 Task: Enable the headers and footers.
Action: Mouse moved to (79, 126)
Screenshot: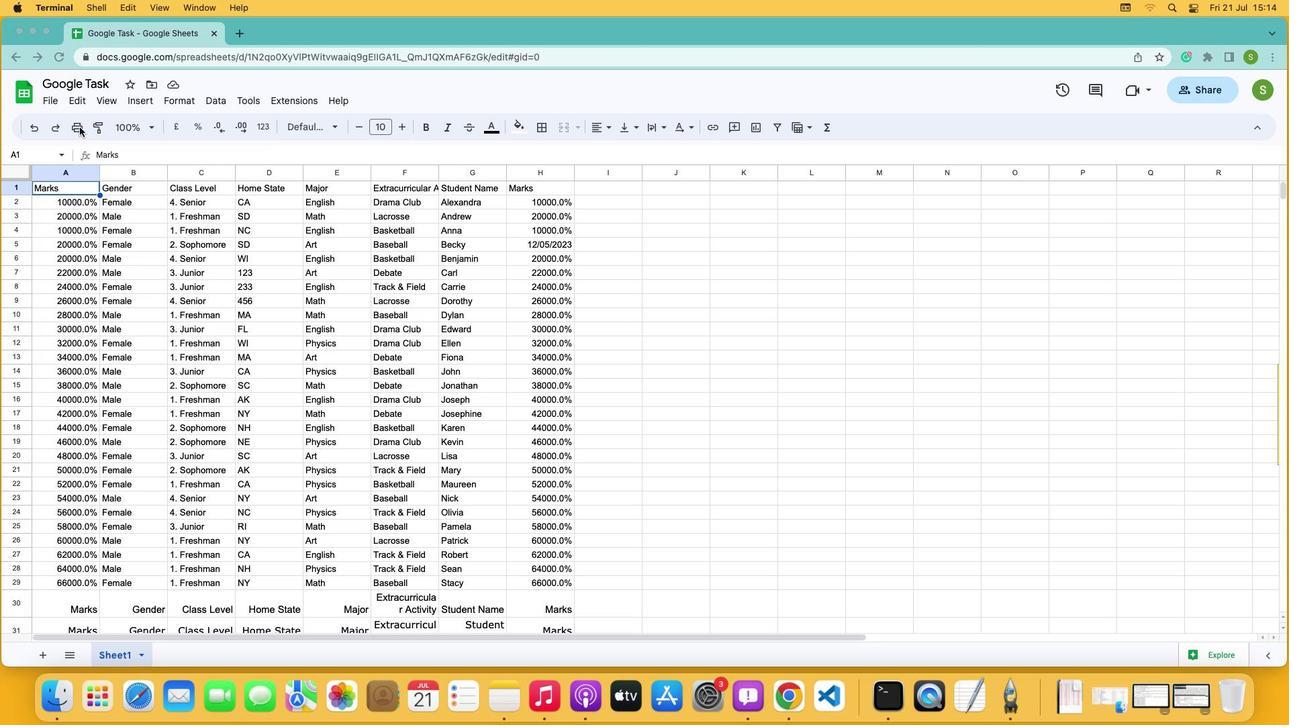 
Action: Mouse pressed left at (79, 126)
Screenshot: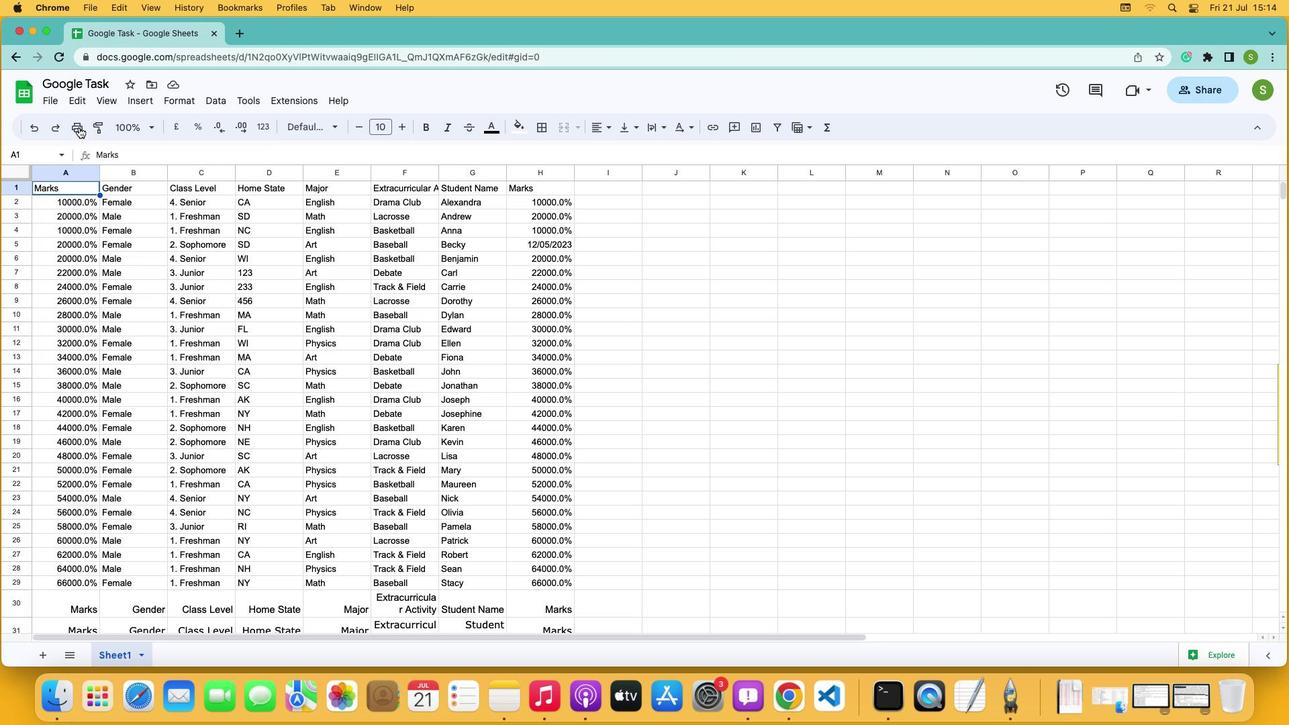 
Action: Mouse moved to (77, 128)
Screenshot: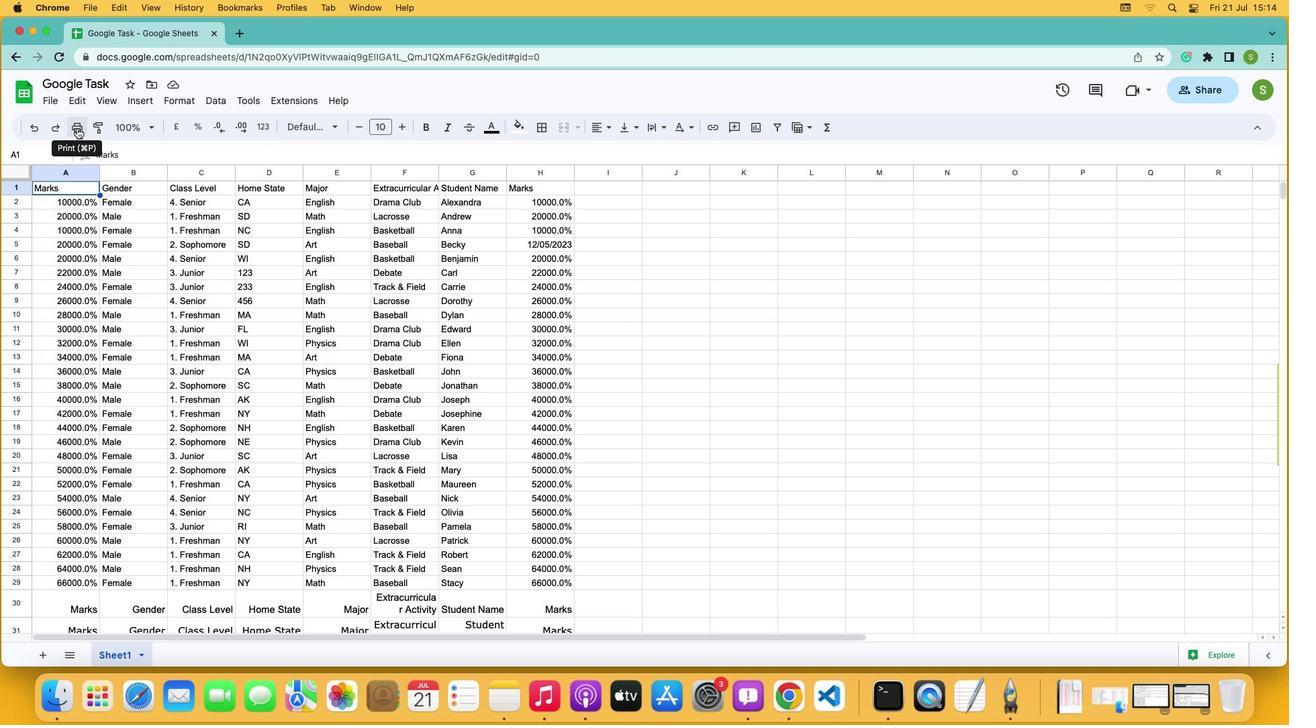 
Action: Mouse pressed left at (77, 128)
Screenshot: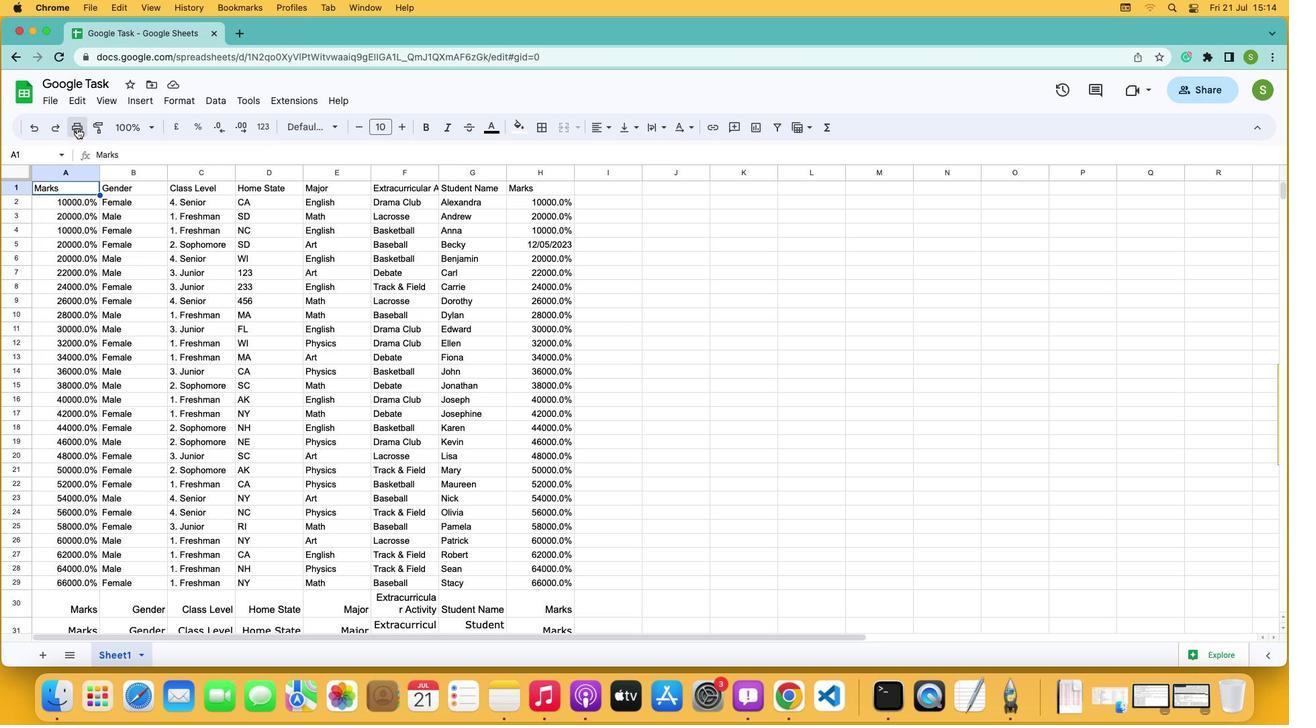 
Action: Mouse moved to (1252, 90)
Screenshot: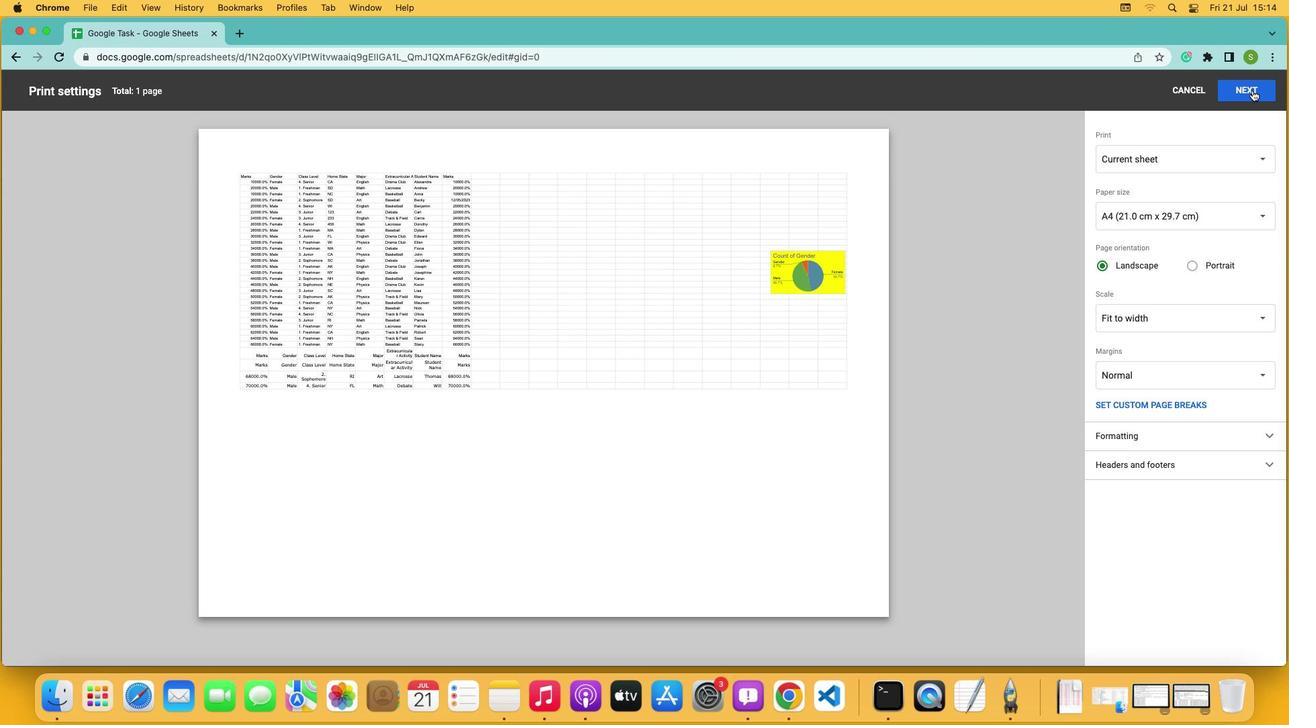 
Action: Mouse pressed left at (1252, 90)
Screenshot: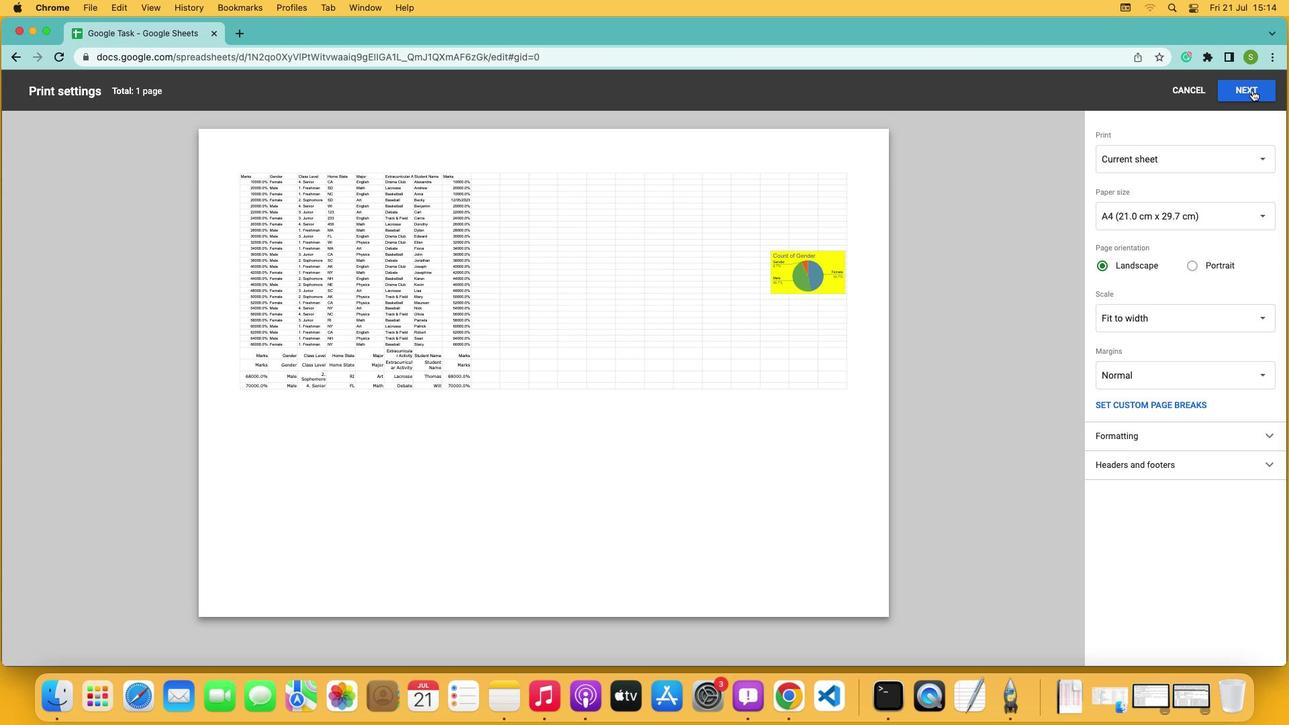 
Action: Mouse moved to (947, 273)
Screenshot: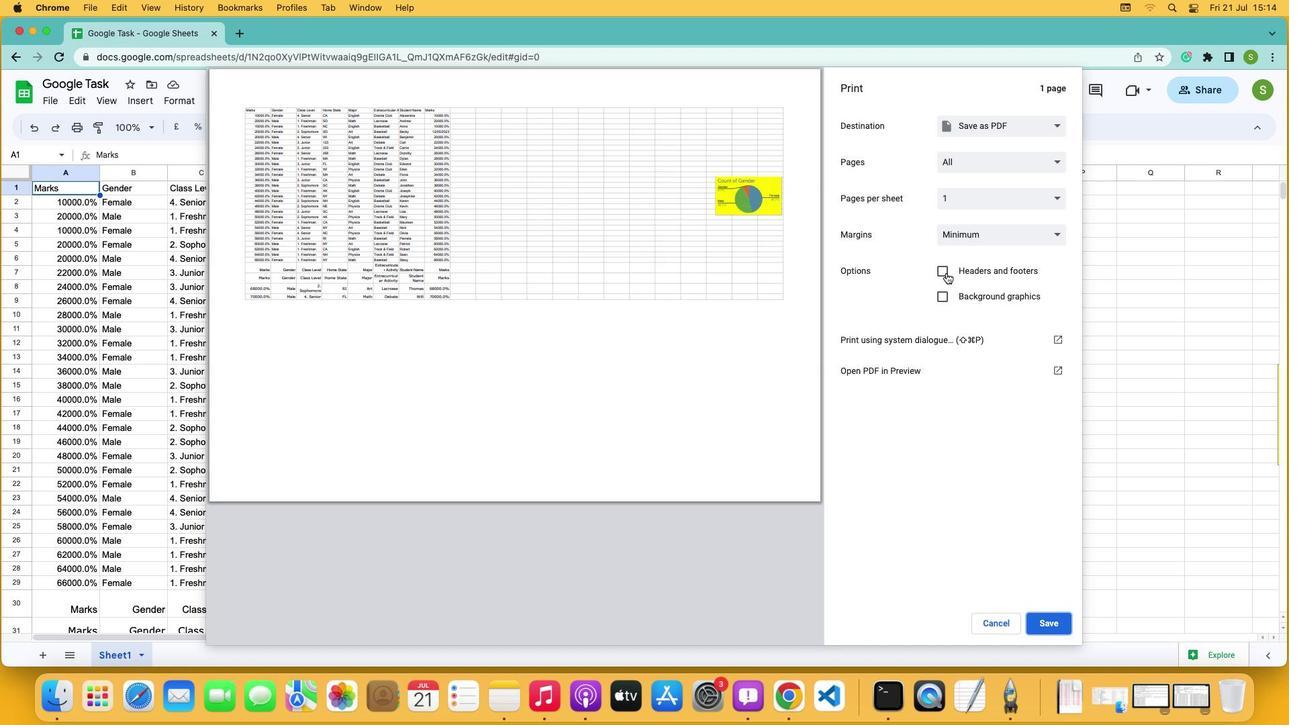 
Action: Mouse pressed left at (947, 273)
Screenshot: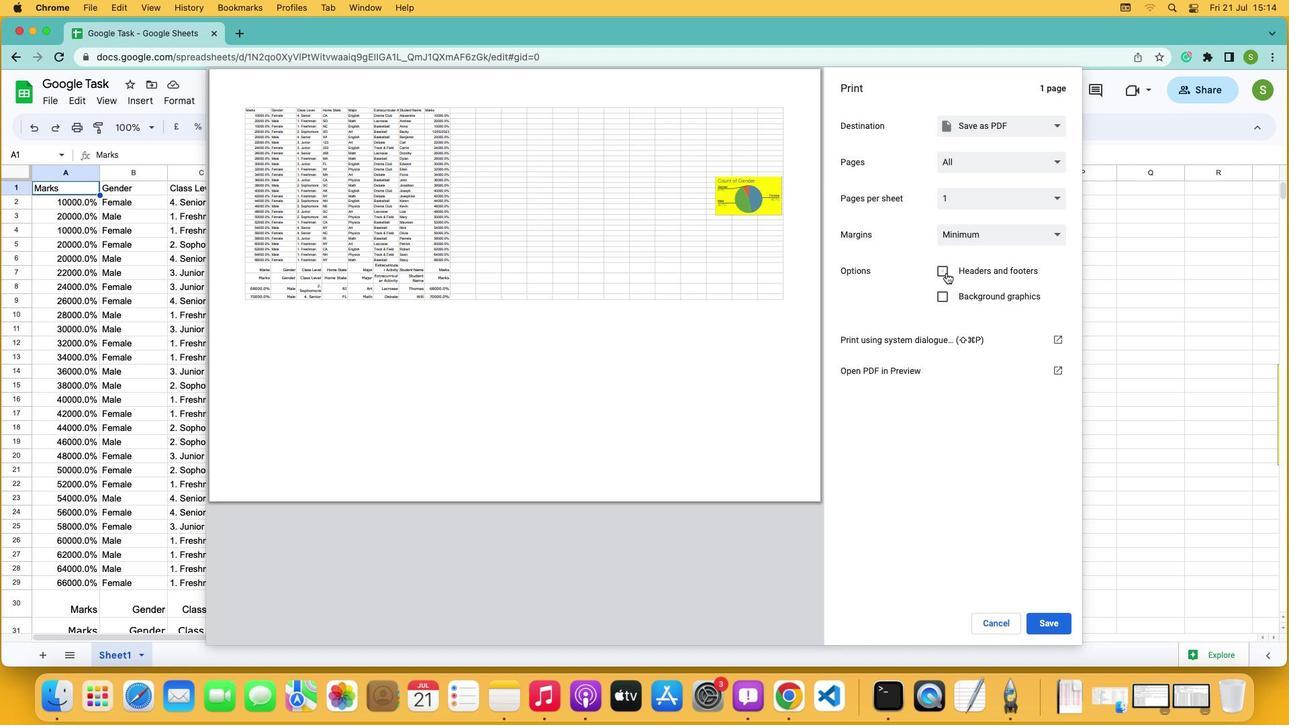 
